 Task: Add the additional name in the profile information "Nishi".
Action: Mouse moved to (438, 327)
Screenshot: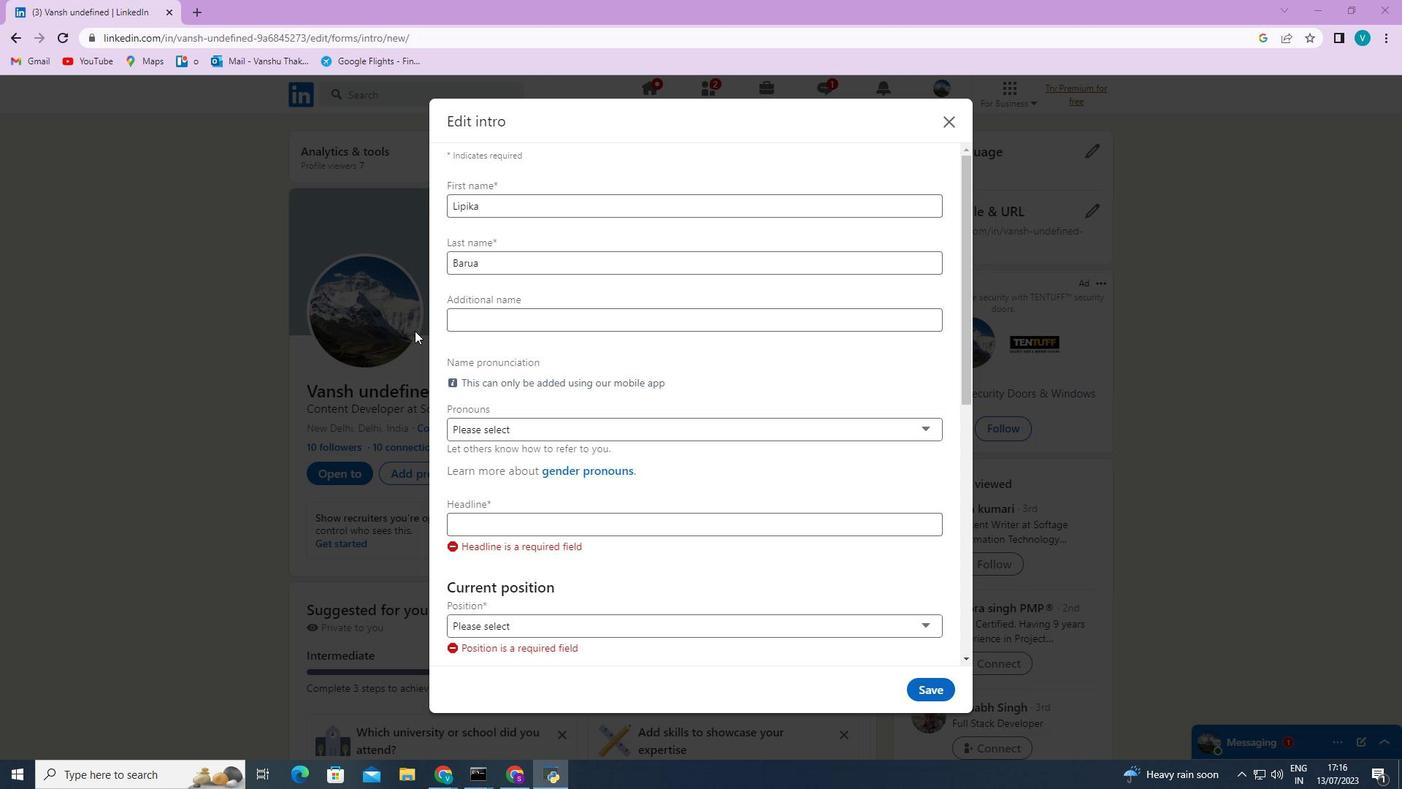 
Action: Mouse pressed left at (438, 327)
Screenshot: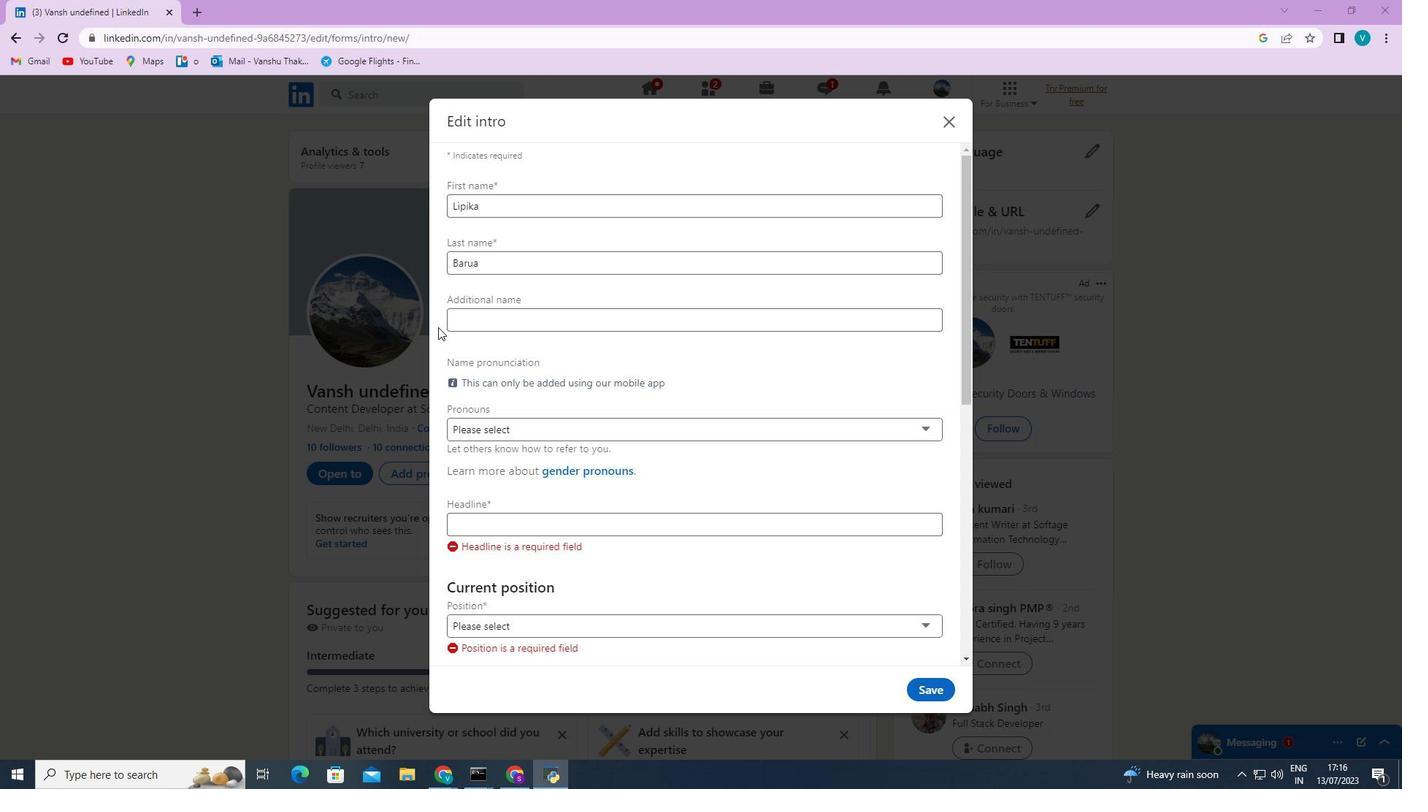 
Action: Mouse moved to (456, 323)
Screenshot: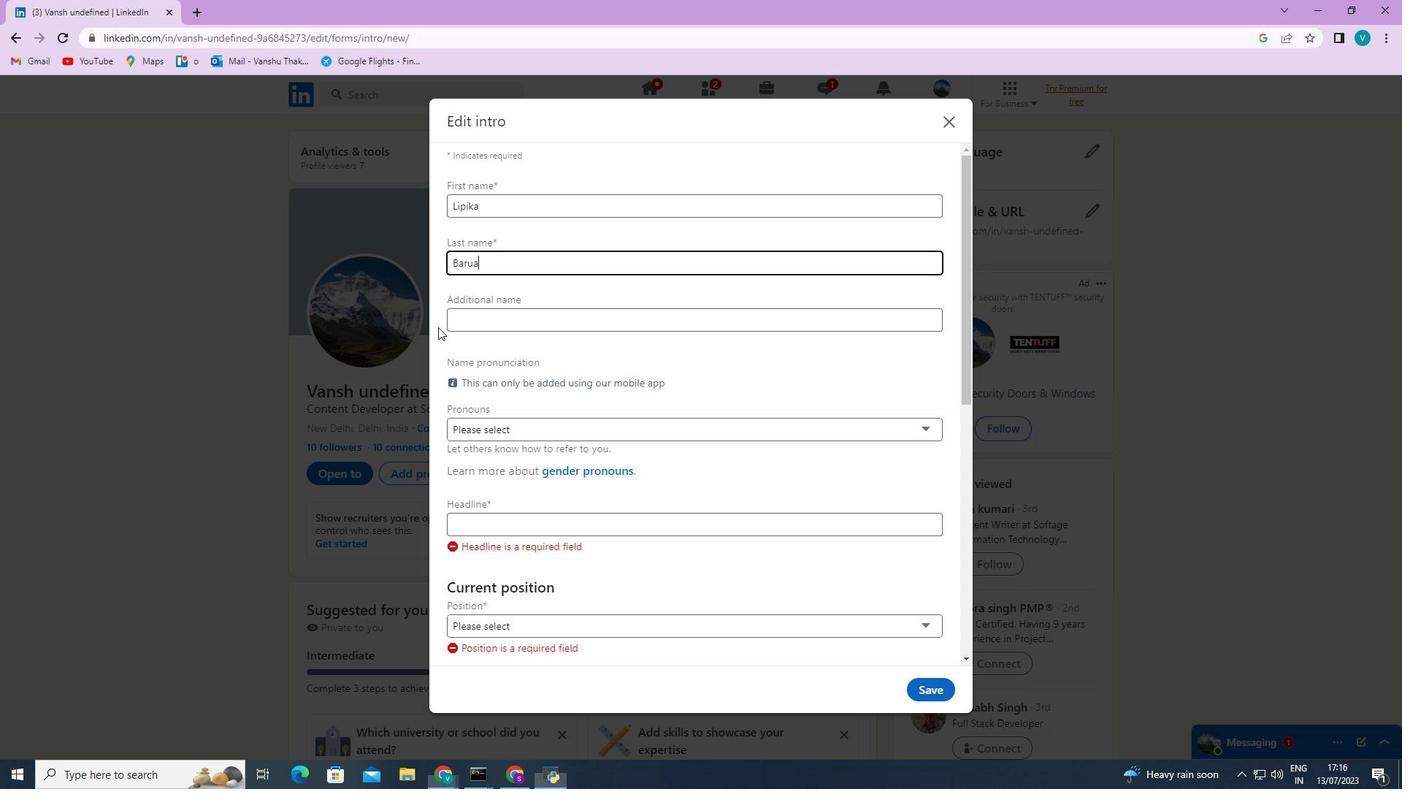 
Action: Mouse pressed left at (456, 323)
Screenshot: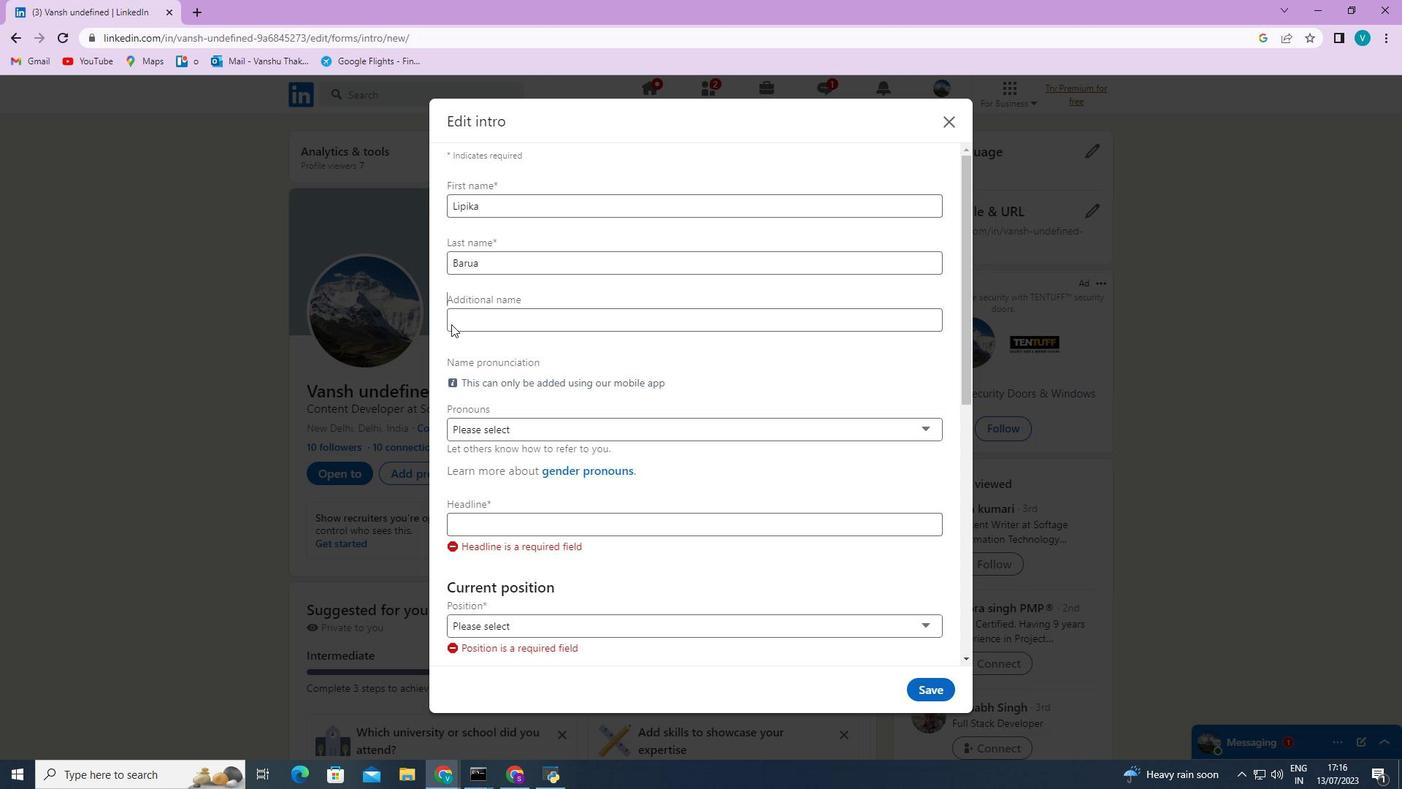 
Action: Key pressed <Key.shift><Key.shift><Key.shift><Key.shift>Nishi
Screenshot: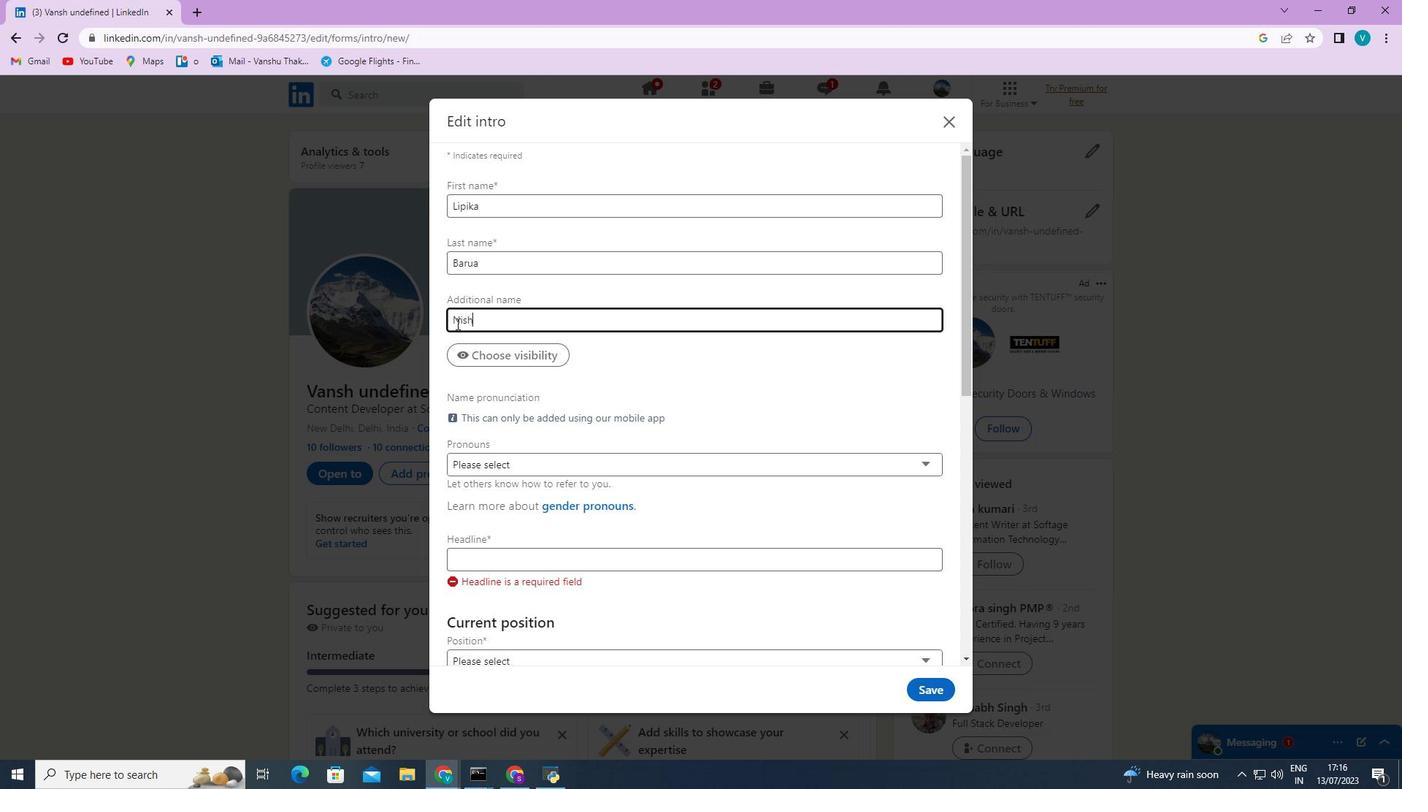 
